 Task: Select the on option in the line breackpoint.
Action: Mouse moved to (20, 629)
Screenshot: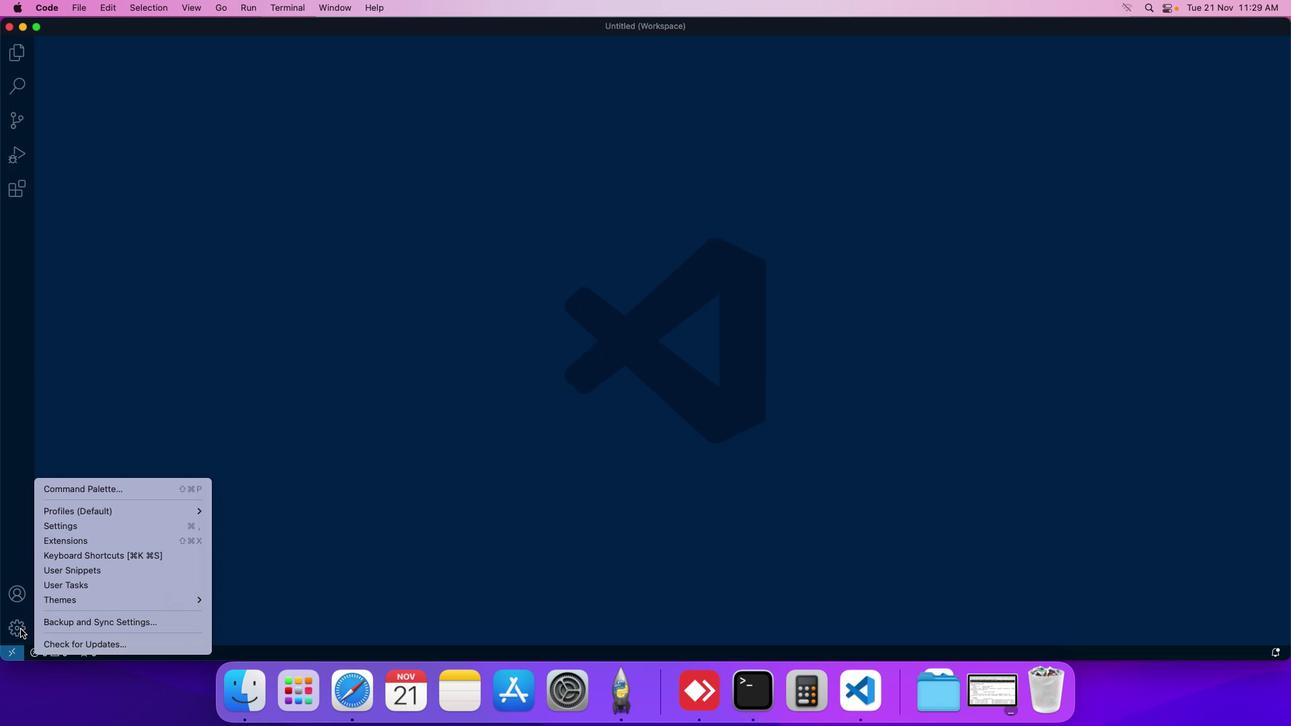 
Action: Mouse pressed left at (20, 629)
Screenshot: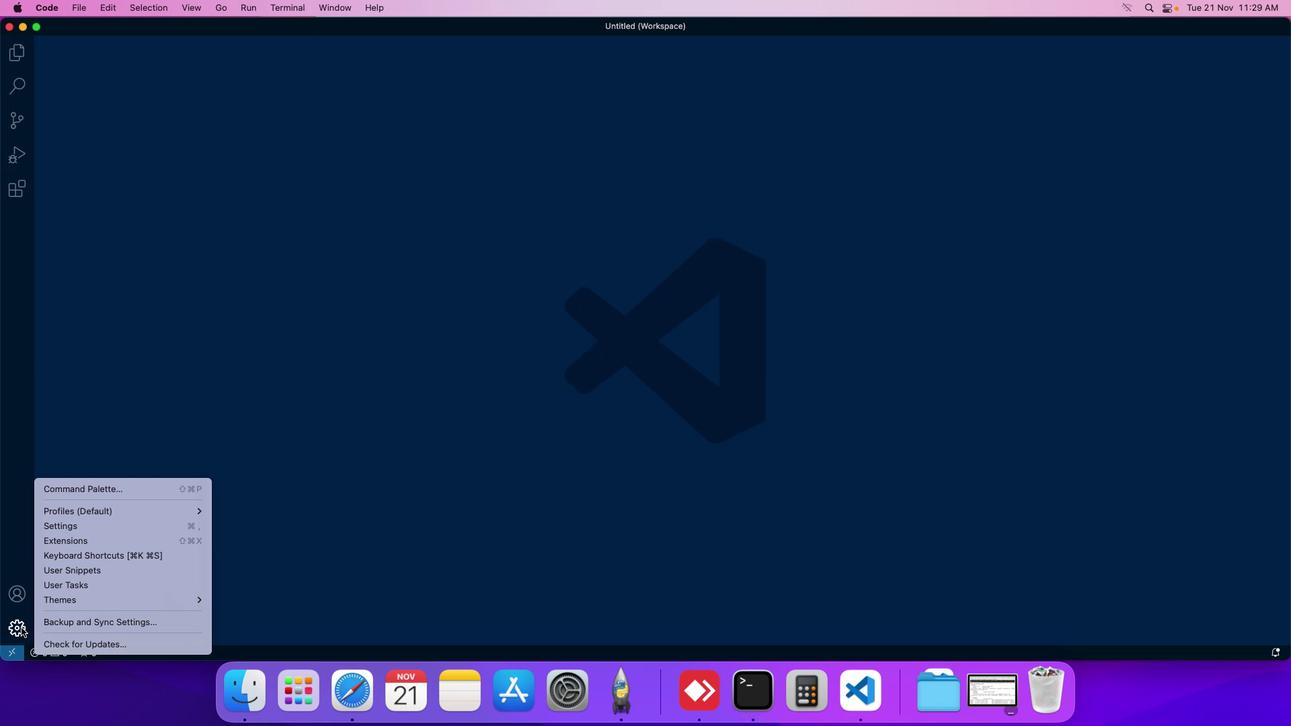 
Action: Mouse moved to (63, 525)
Screenshot: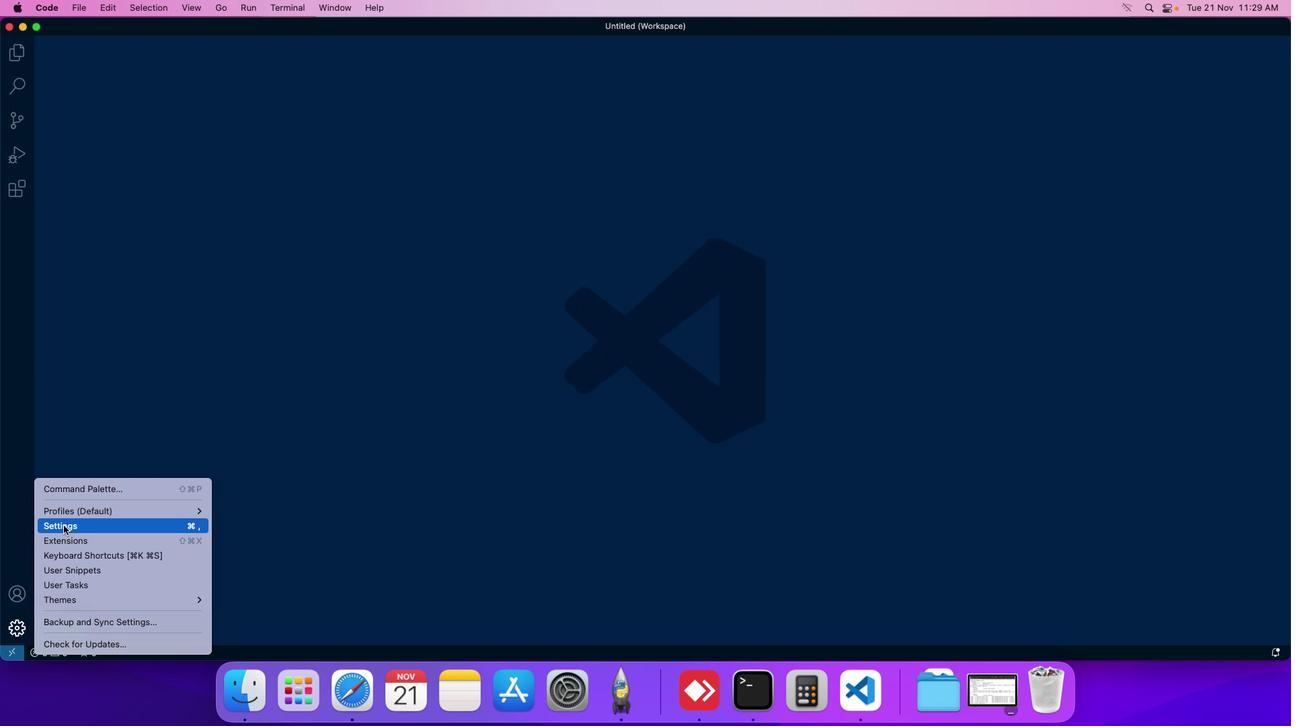 
Action: Mouse pressed left at (63, 525)
Screenshot: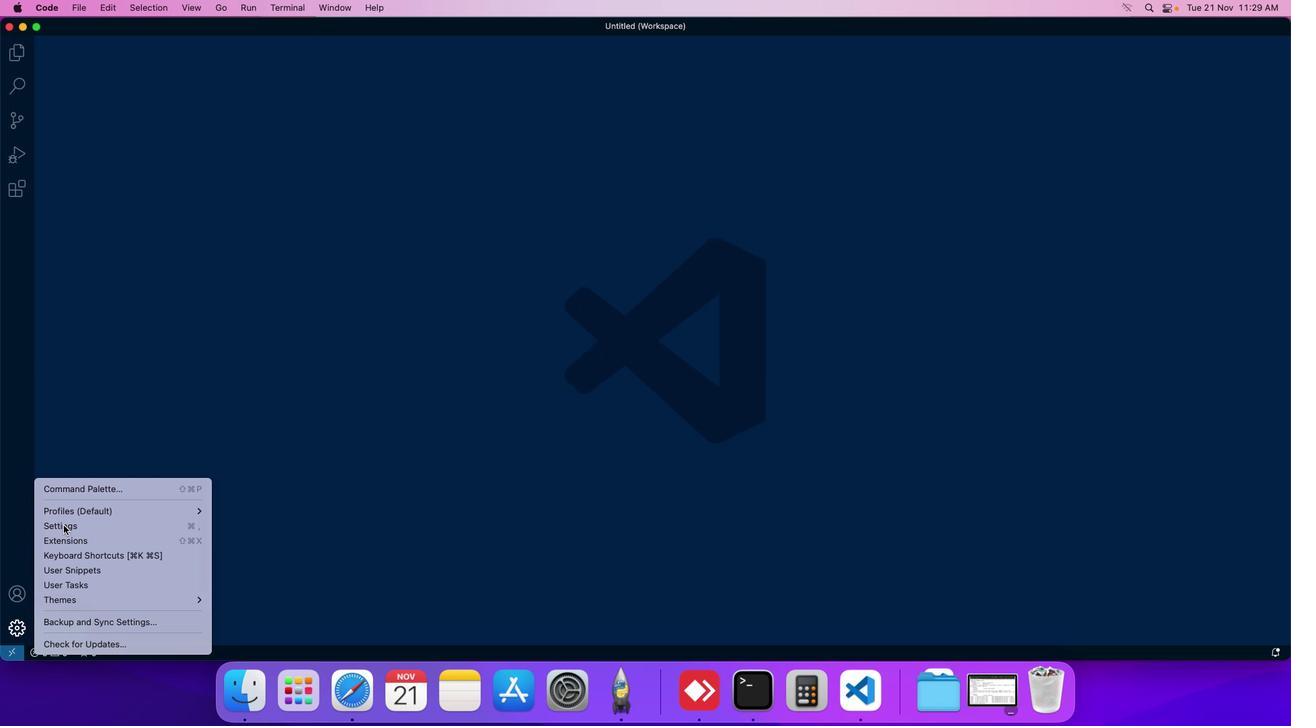 
Action: Mouse moved to (320, 113)
Screenshot: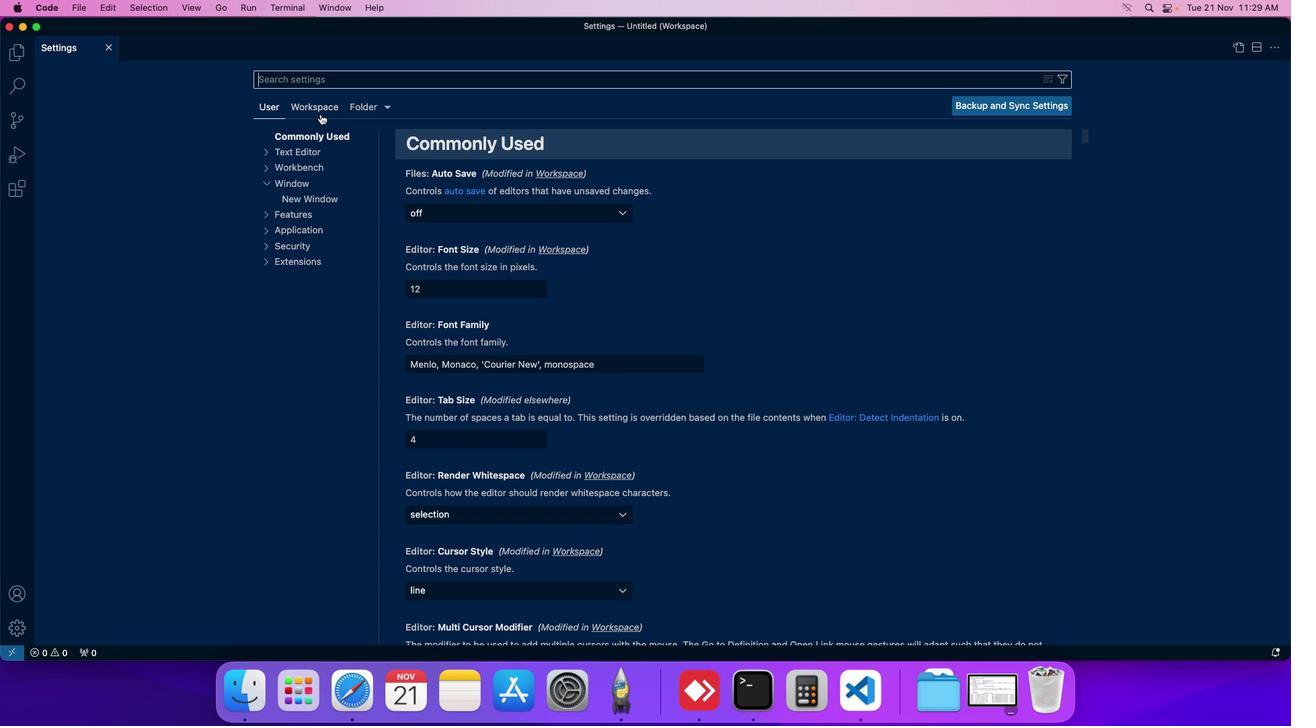 
Action: Mouse pressed left at (320, 113)
Screenshot: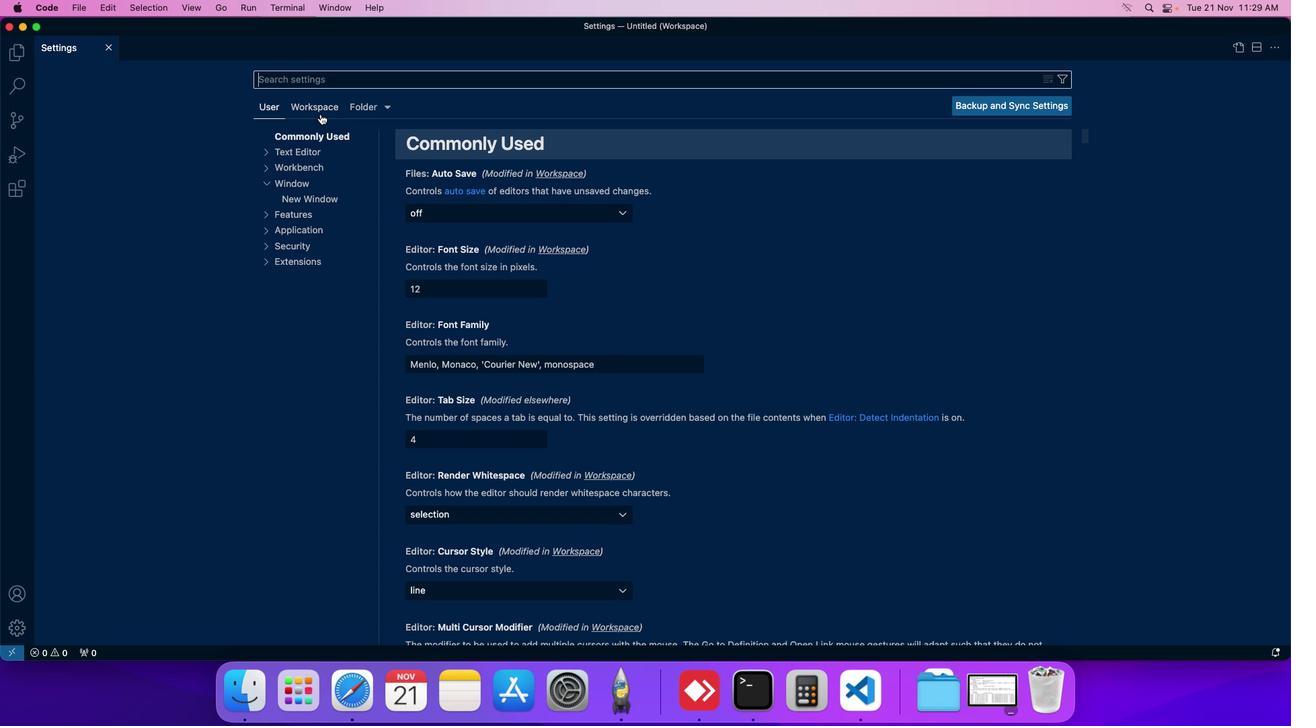
Action: Mouse moved to (306, 197)
Screenshot: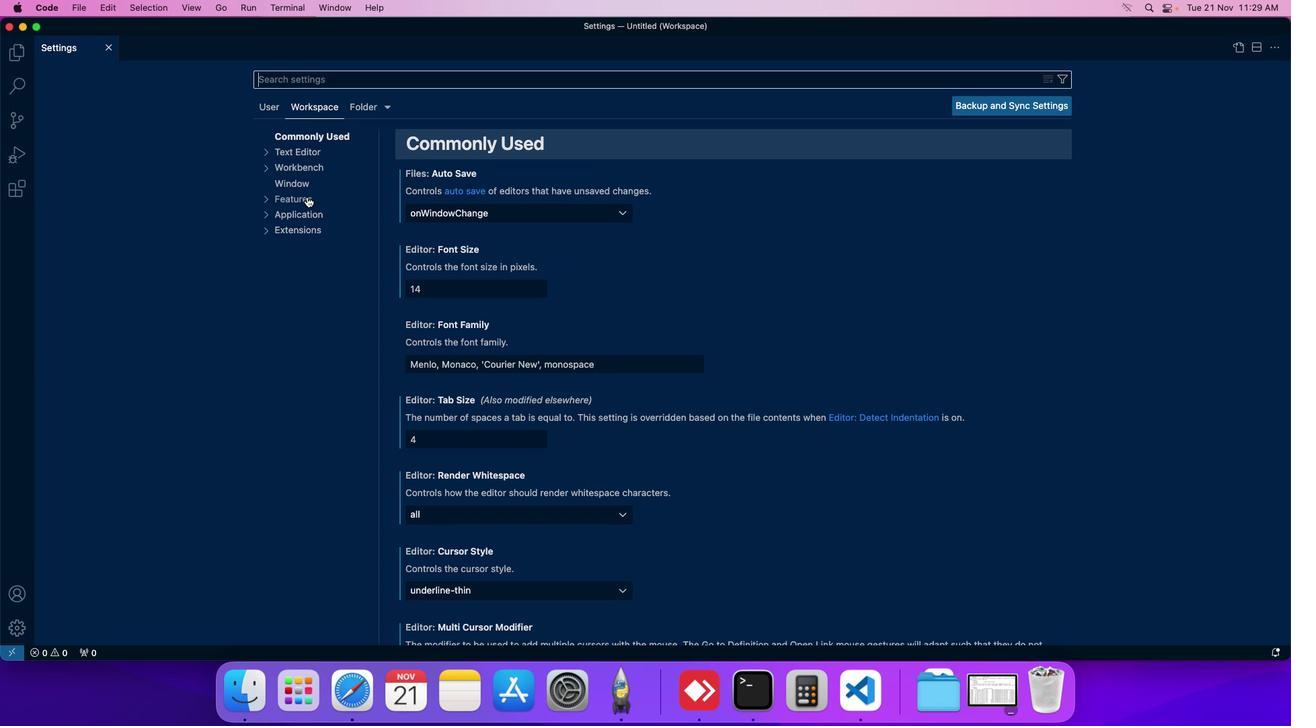 
Action: Mouse pressed left at (306, 197)
Screenshot: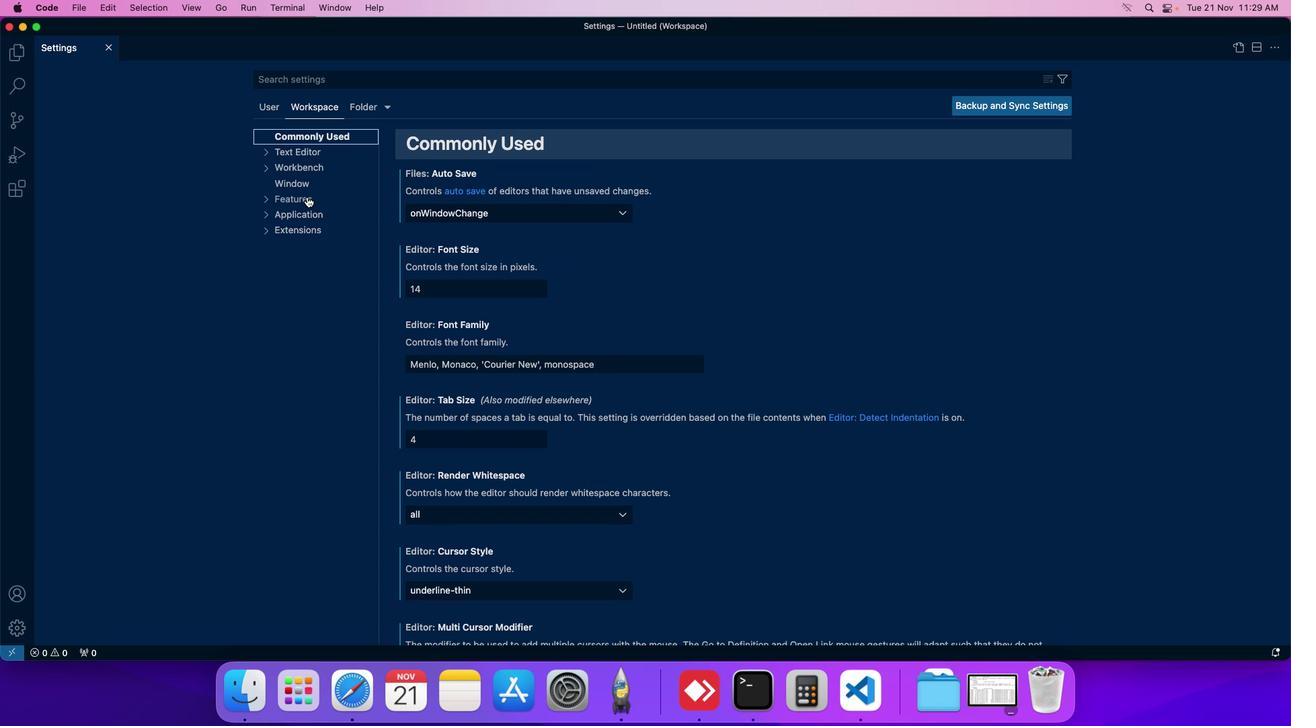 
Action: Mouse moved to (310, 450)
Screenshot: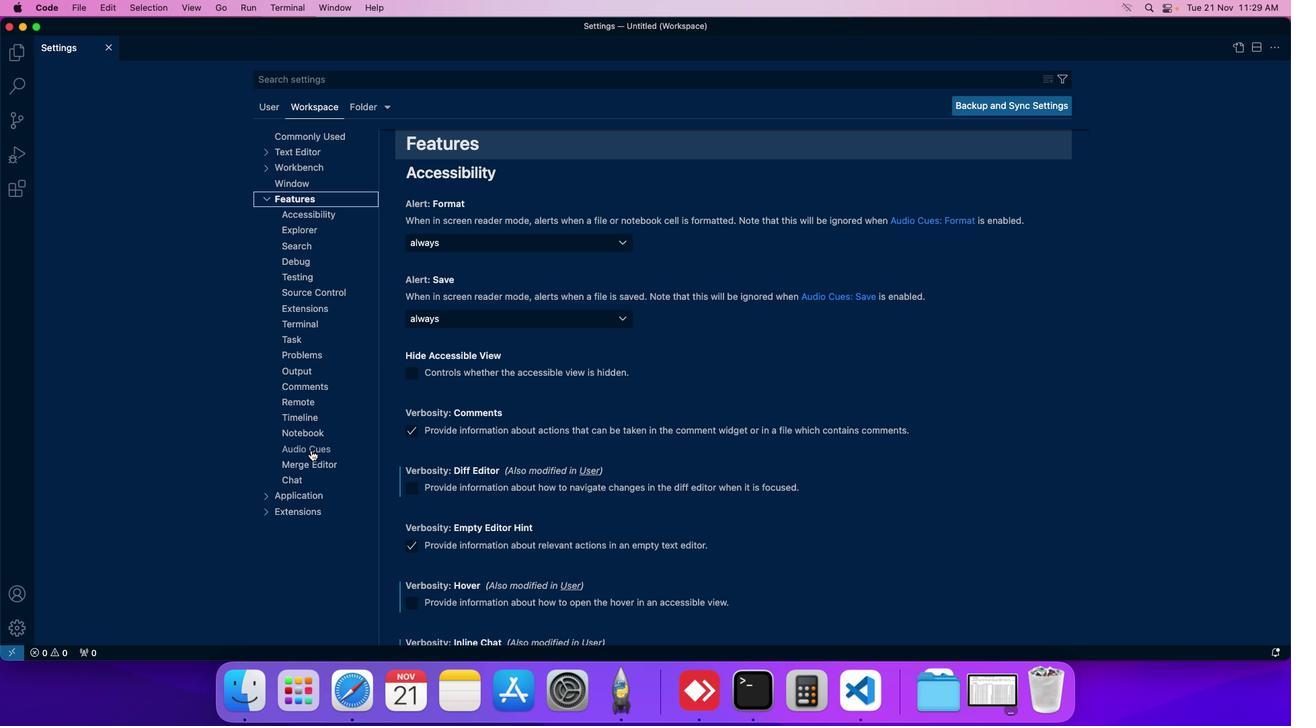 
Action: Mouse pressed left at (310, 450)
Screenshot: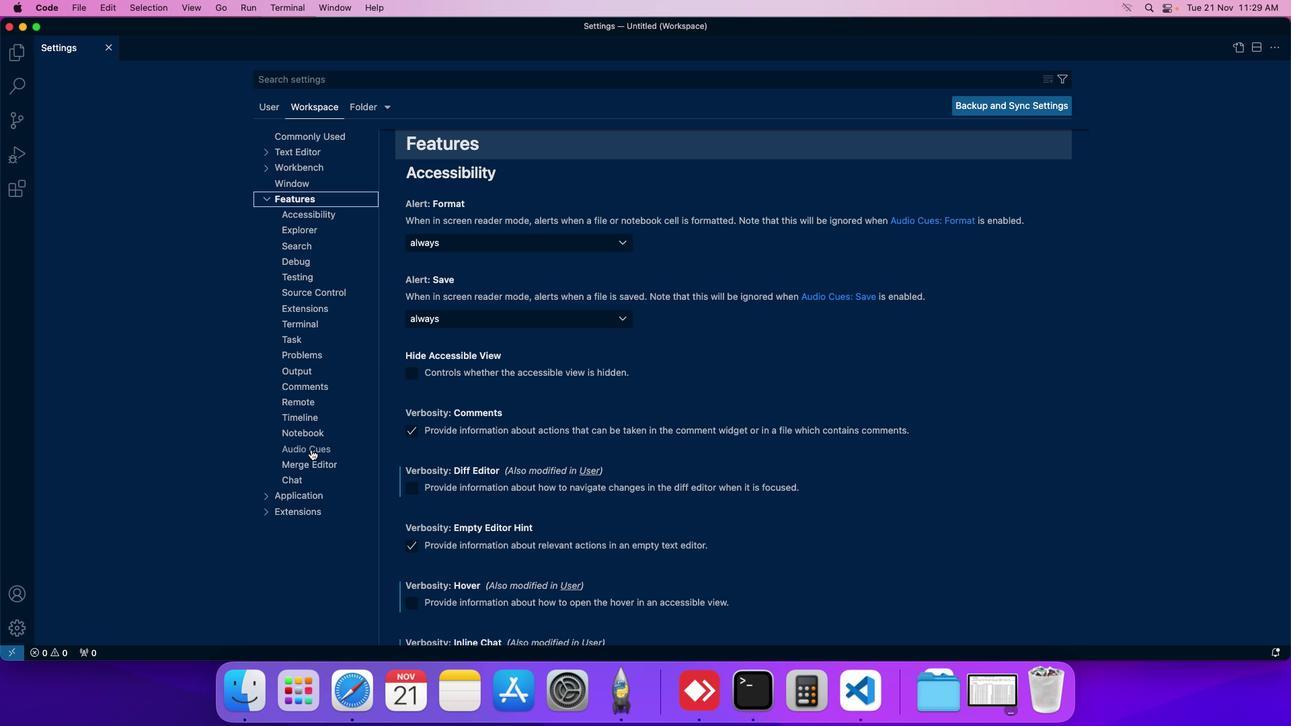 
Action: Mouse moved to (448, 404)
Screenshot: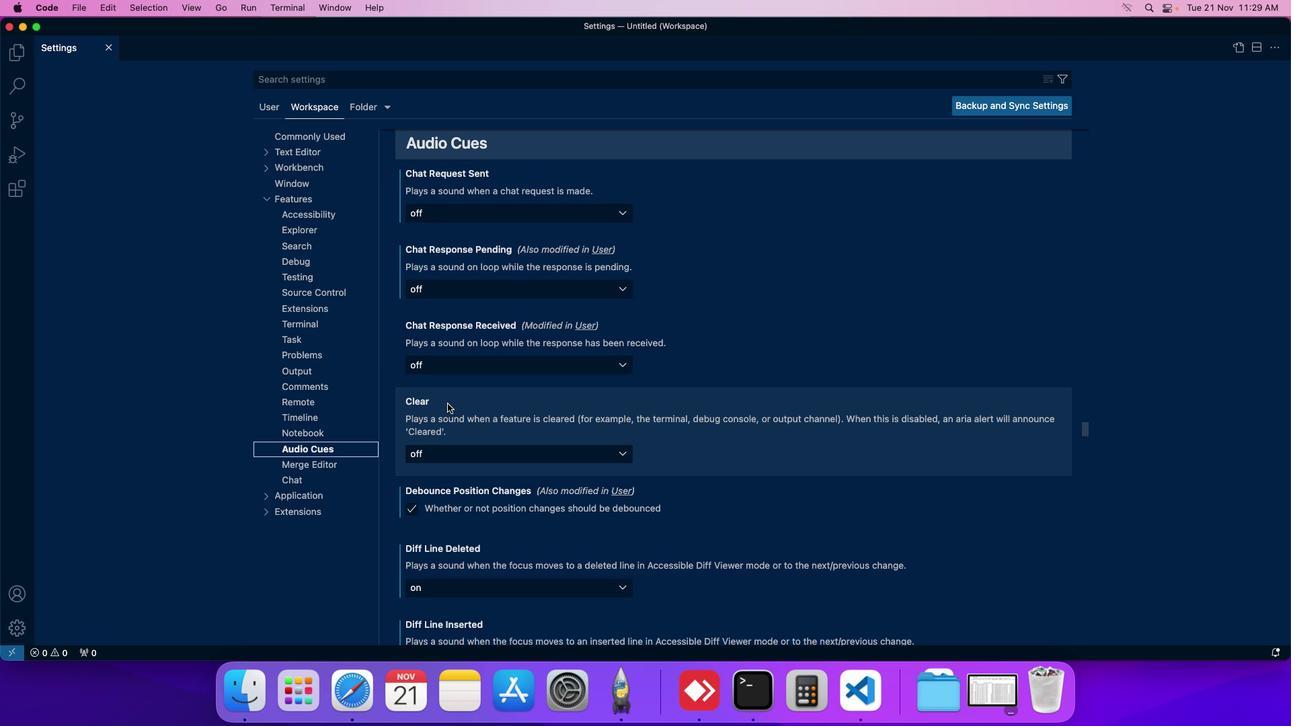 
Action: Mouse scrolled (448, 404) with delta (0, 0)
Screenshot: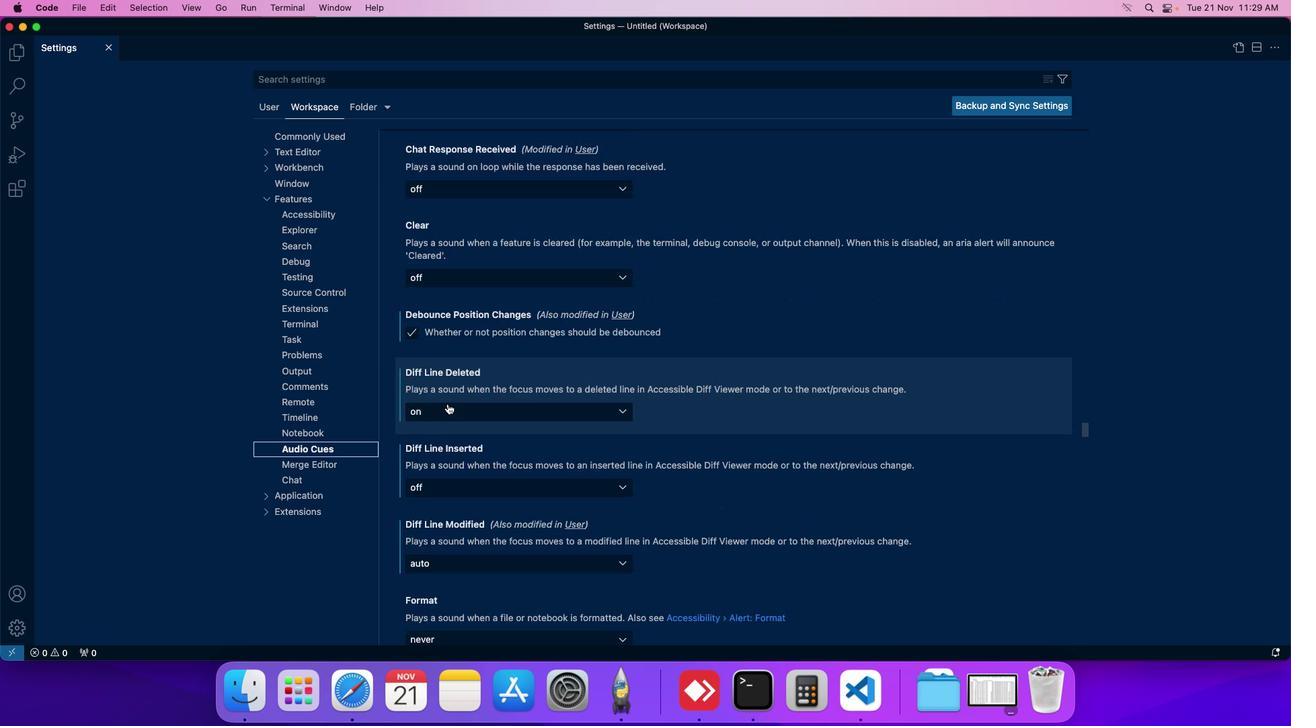 
Action: Mouse moved to (449, 403)
Screenshot: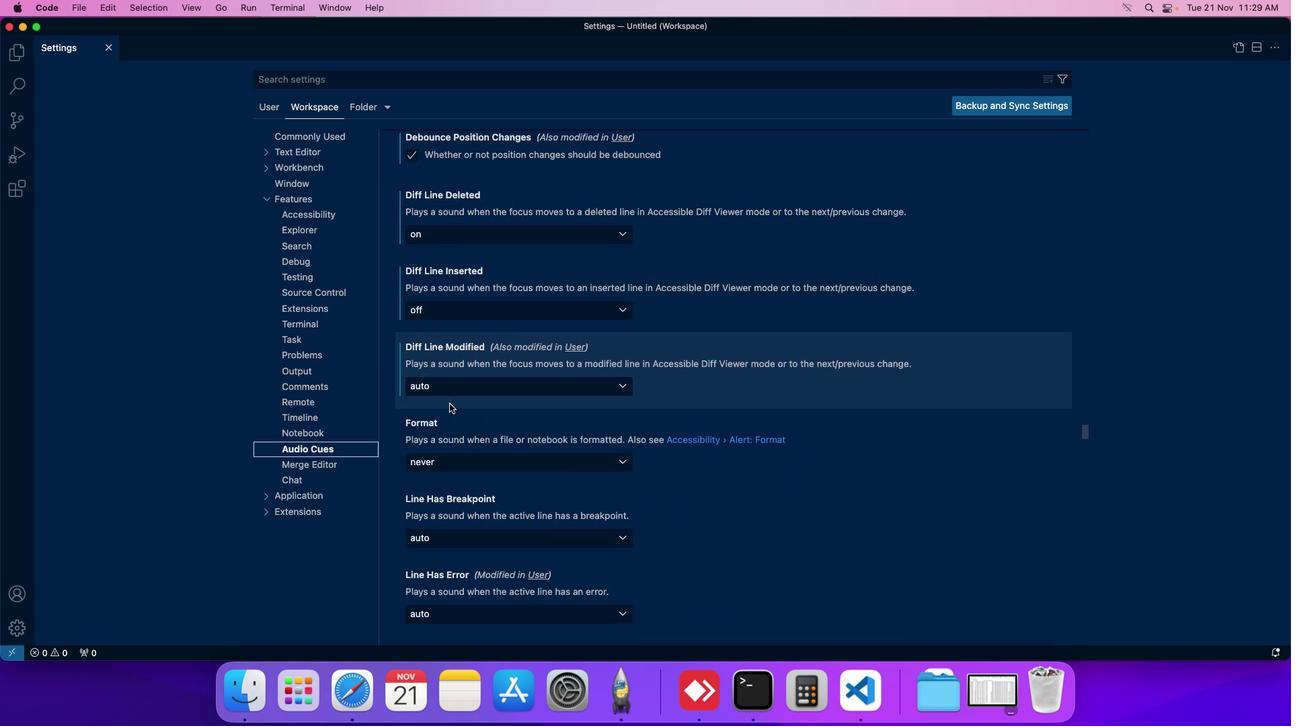 
Action: Mouse scrolled (449, 403) with delta (0, 0)
Screenshot: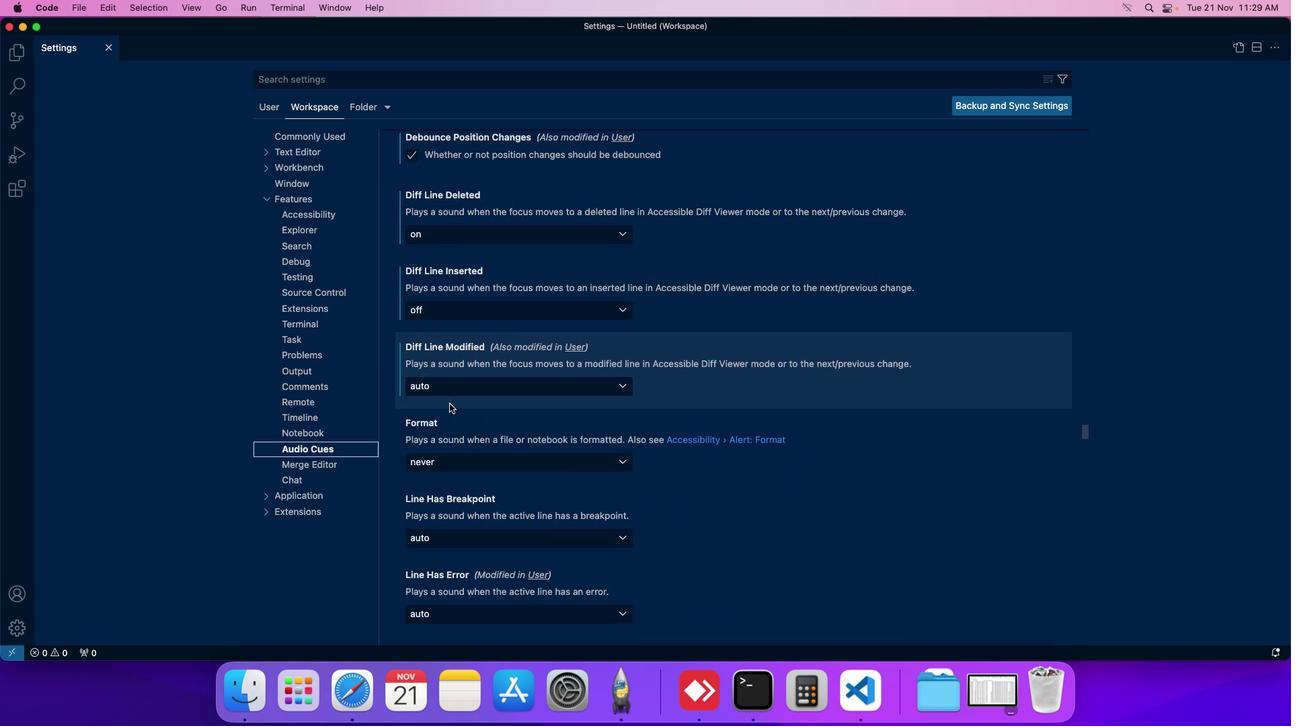 
Action: Mouse moved to (453, 402)
Screenshot: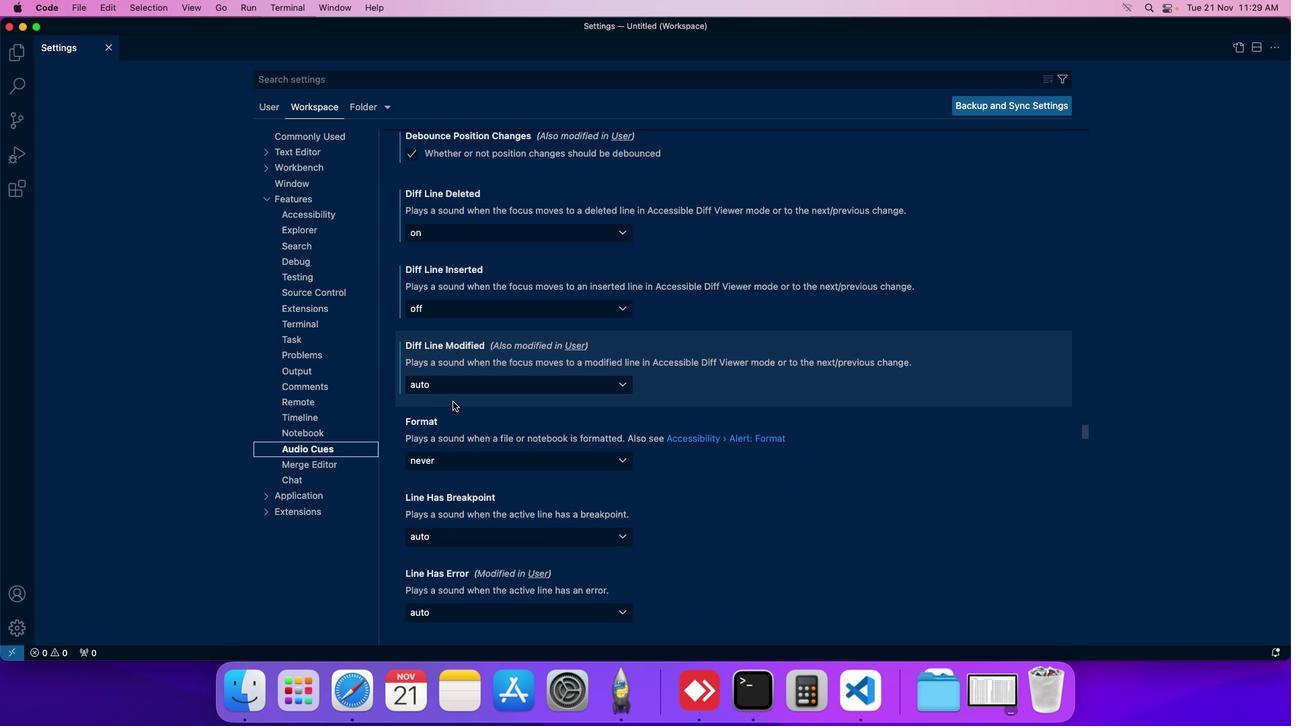 
Action: Mouse scrolled (453, 402) with delta (0, 0)
Screenshot: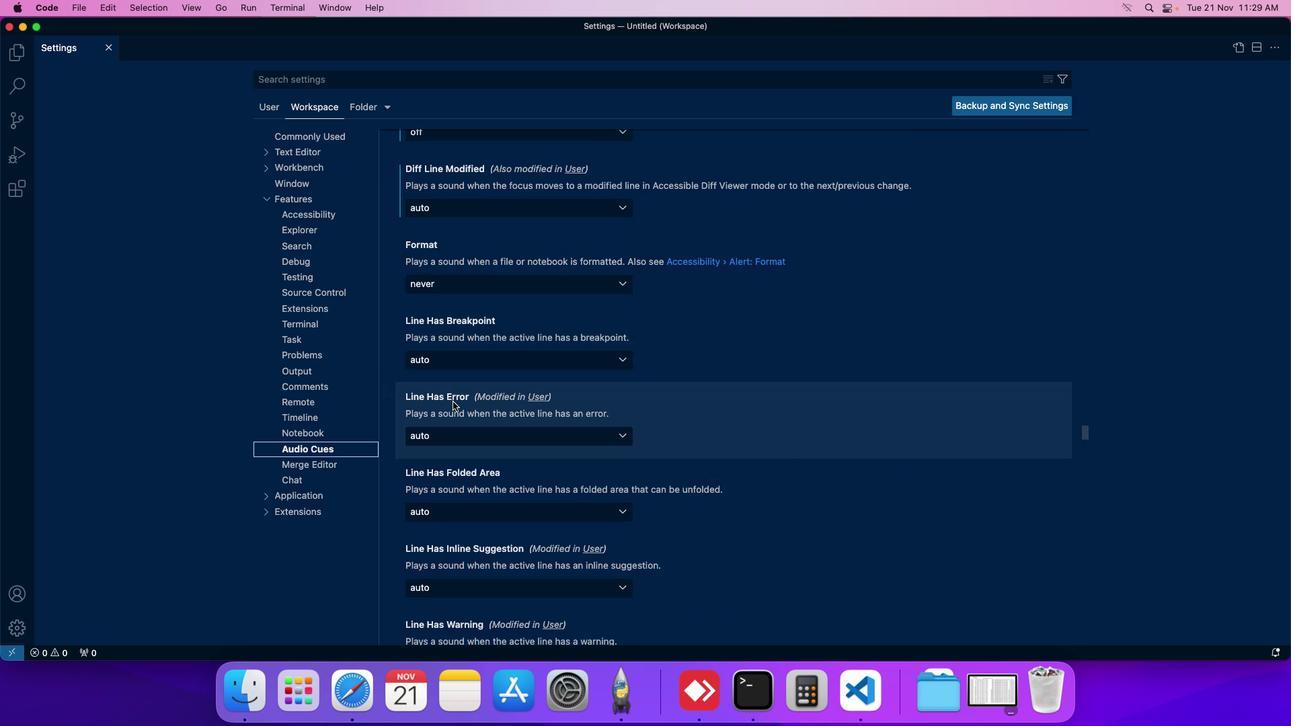 
Action: Mouse moved to (553, 359)
Screenshot: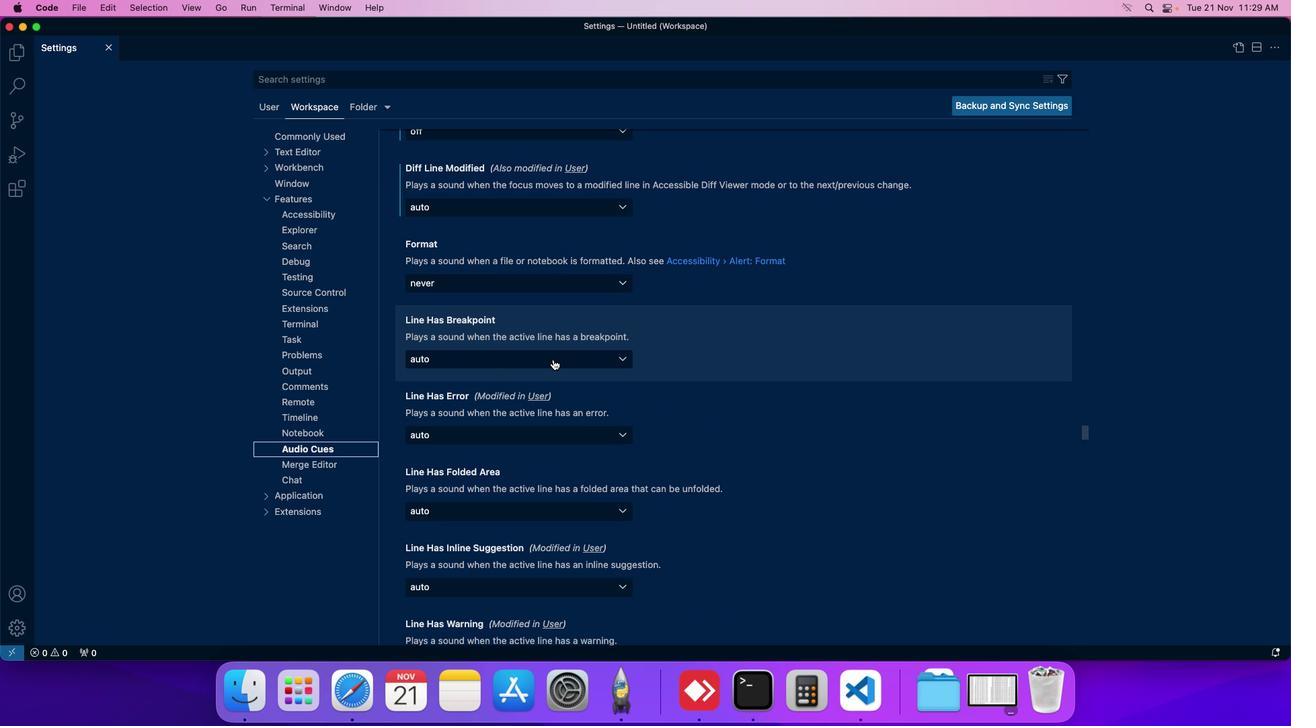 
Action: Mouse pressed left at (553, 359)
Screenshot: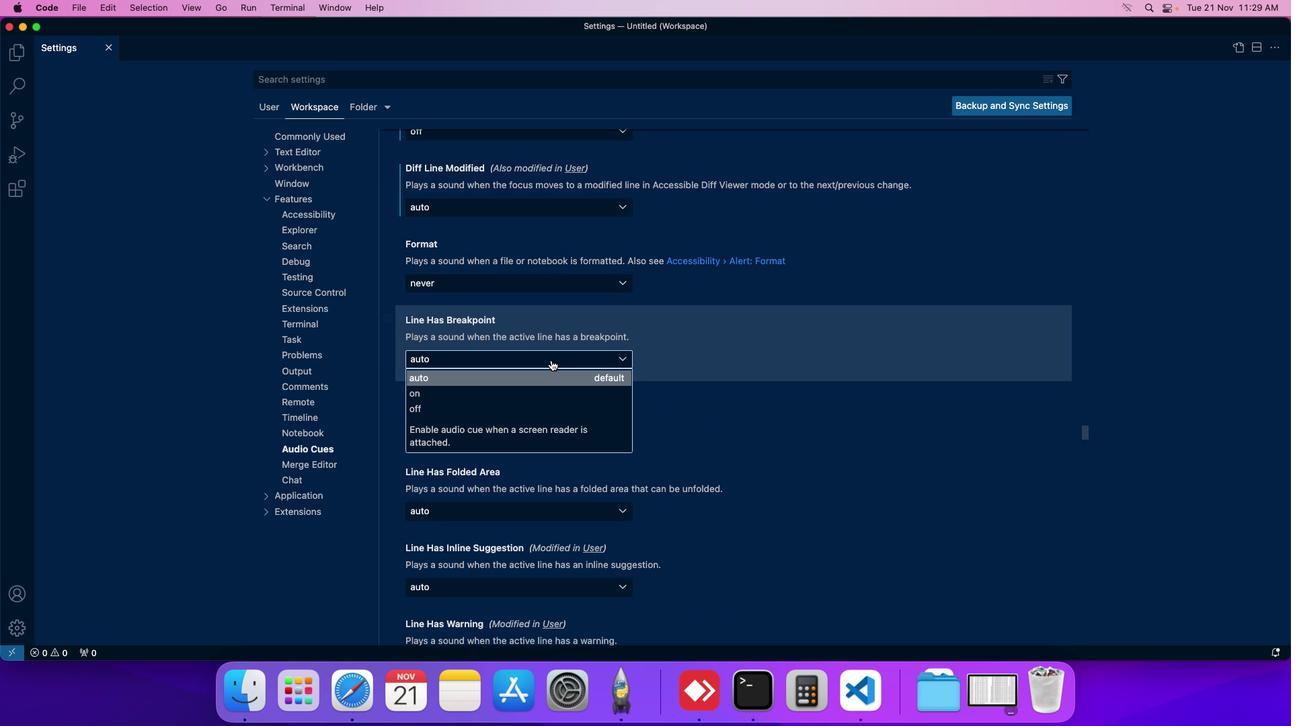 
Action: Mouse moved to (476, 392)
Screenshot: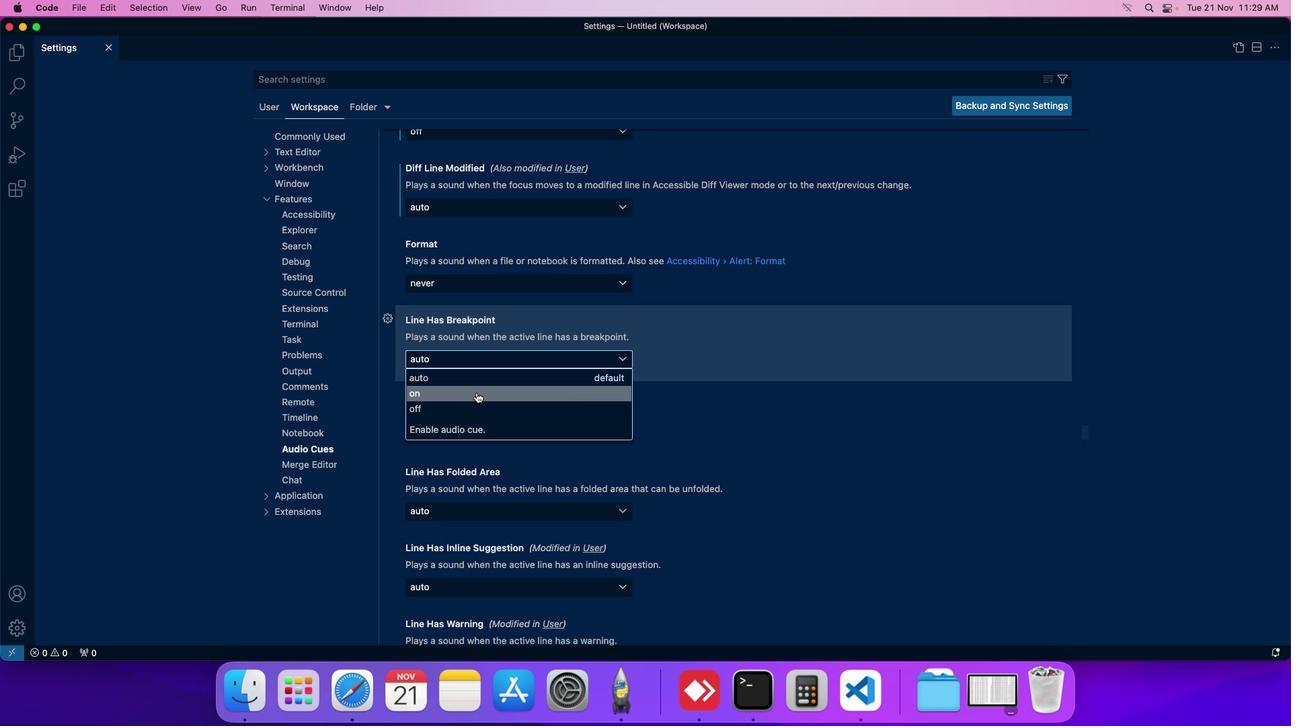 
Action: Mouse pressed left at (476, 392)
Screenshot: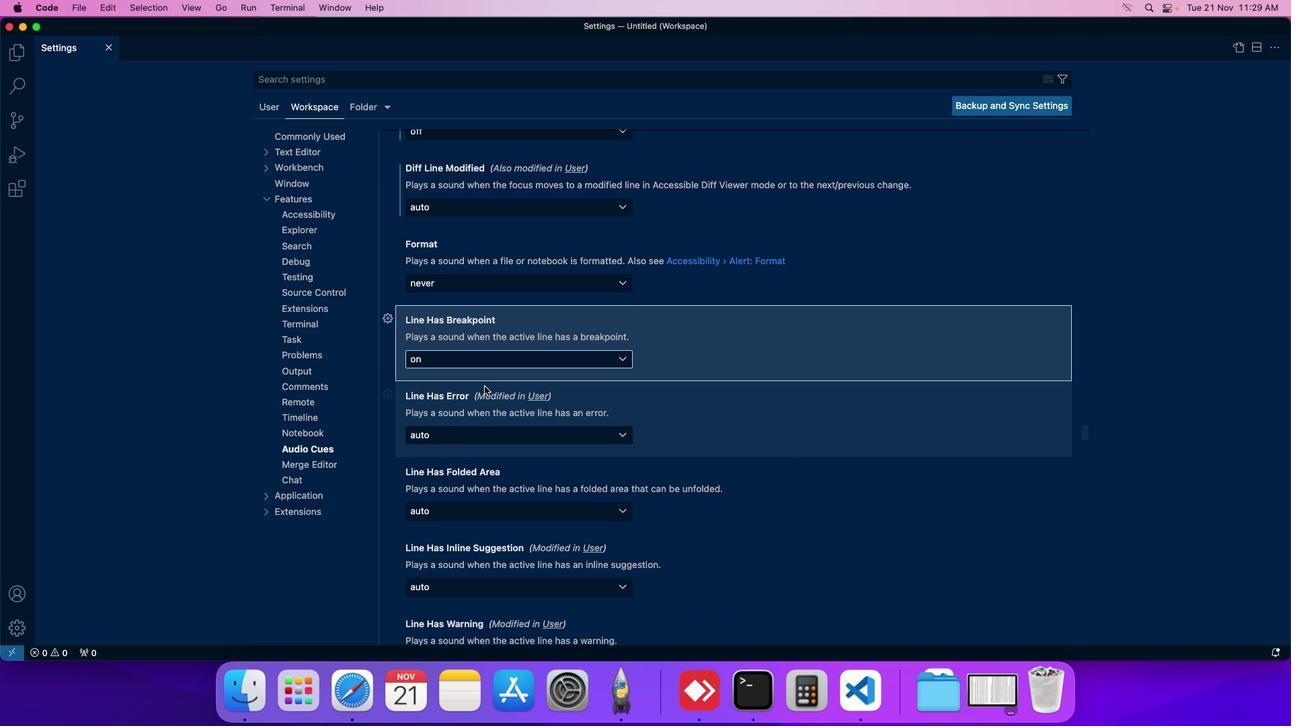 
Action: Mouse moved to (503, 371)
Screenshot: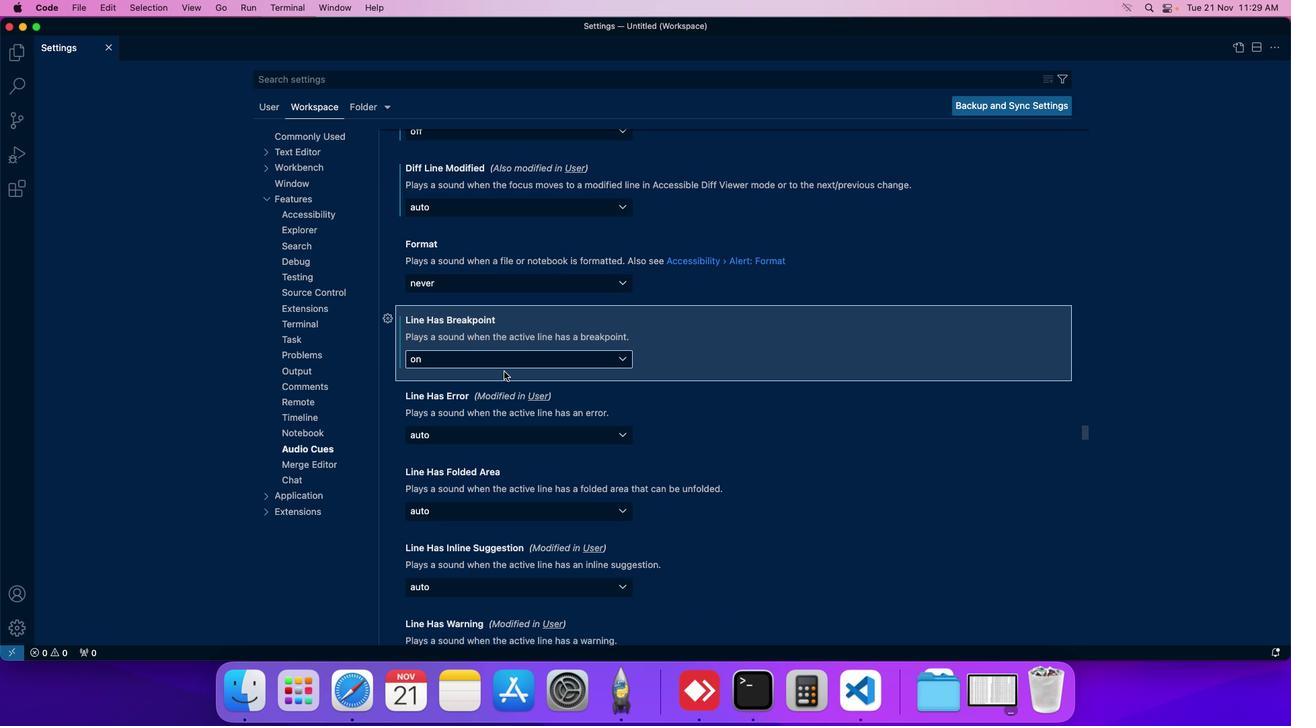
